 Task: Update the saved search to include outdoor parking.
Action: Mouse moved to (318, 240)
Screenshot: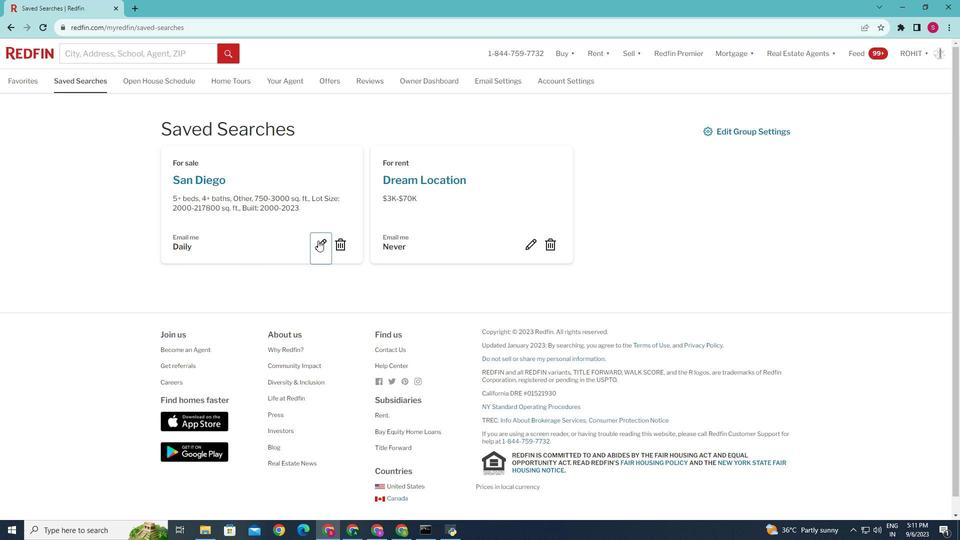 
Action: Mouse pressed left at (318, 240)
Screenshot: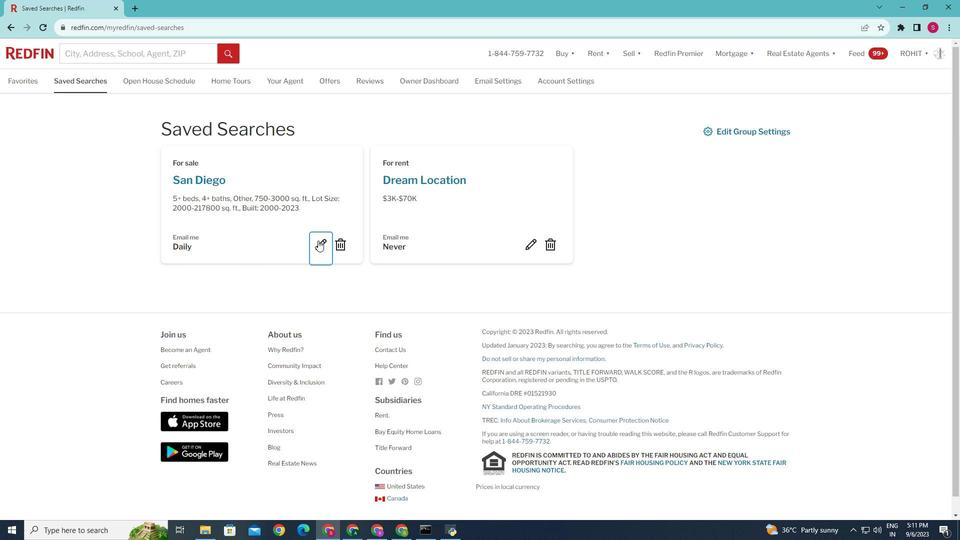 
Action: Mouse moved to (487, 260)
Screenshot: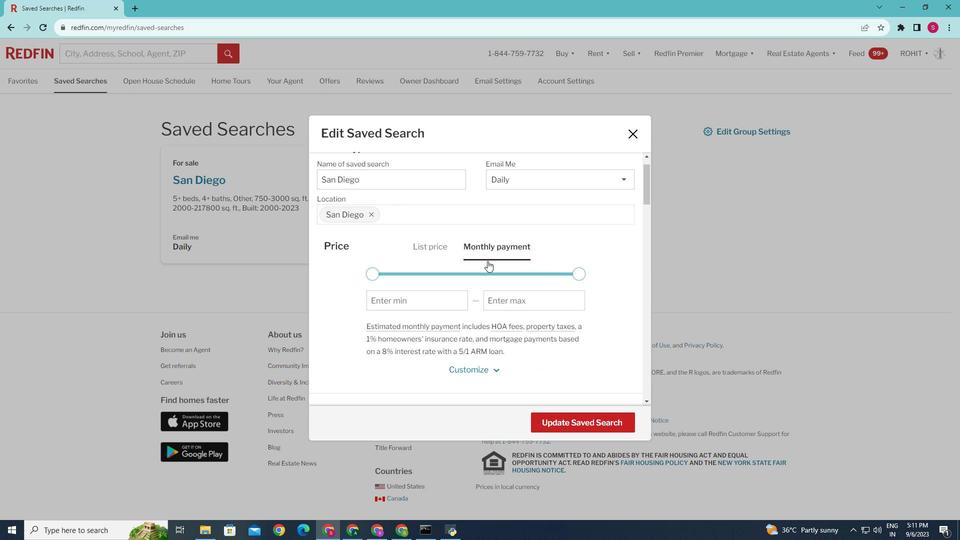 
Action: Mouse scrolled (487, 260) with delta (0, 0)
Screenshot: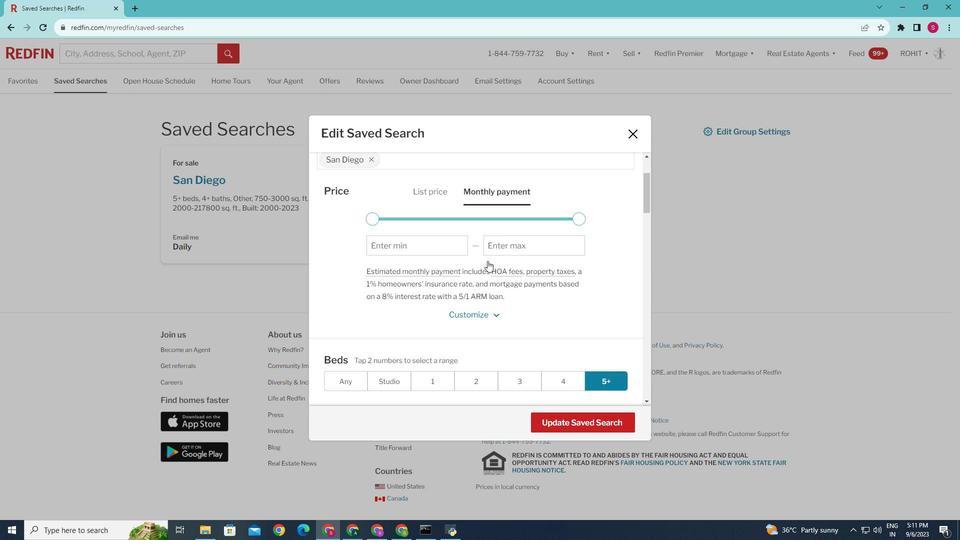 
Action: Mouse moved to (487, 261)
Screenshot: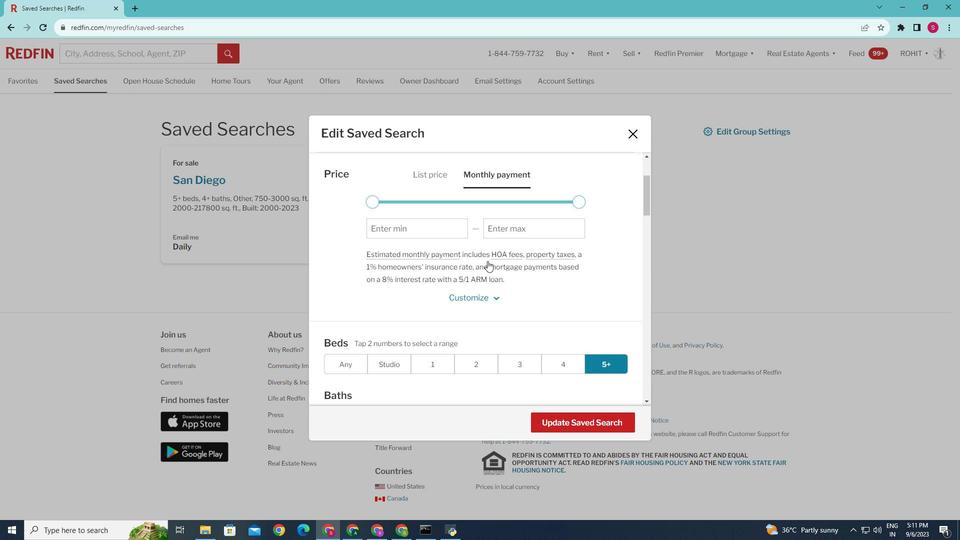 
Action: Mouse scrolled (487, 260) with delta (0, 0)
Screenshot: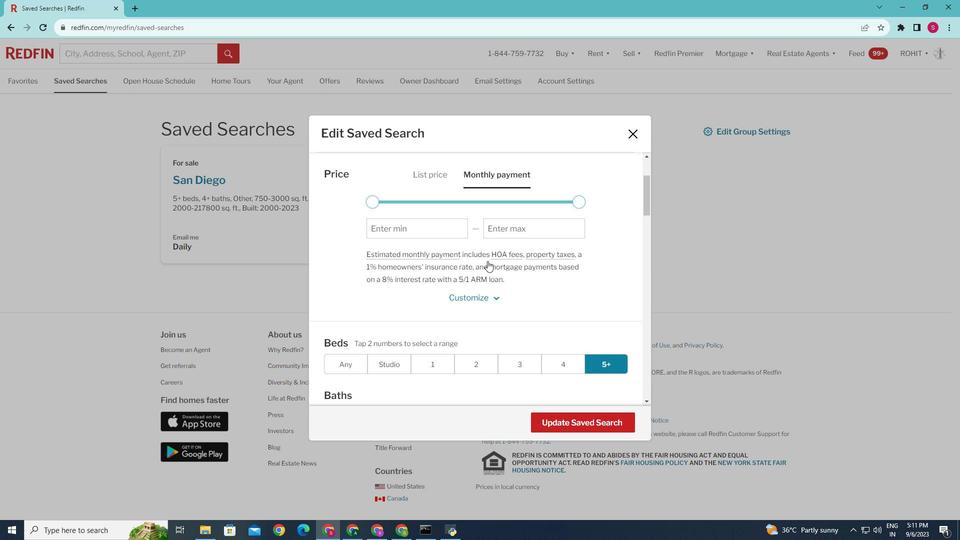 
Action: Mouse scrolled (487, 260) with delta (0, 0)
Screenshot: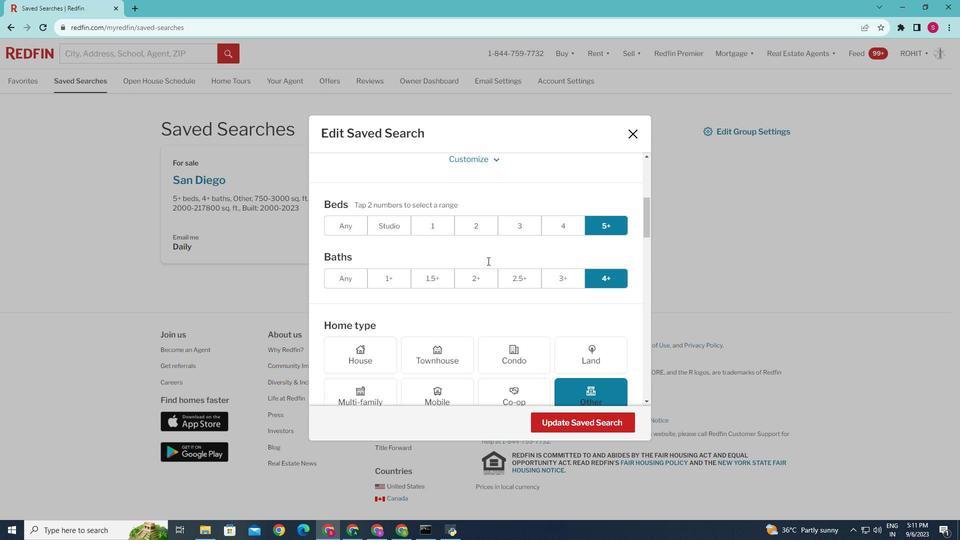 
Action: Mouse scrolled (487, 260) with delta (0, 0)
Screenshot: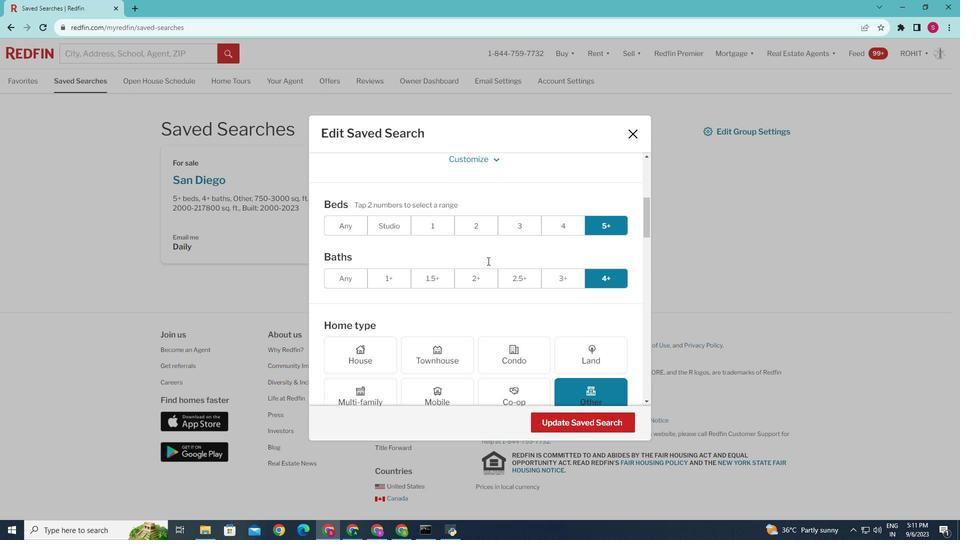 
Action: Mouse scrolled (487, 260) with delta (0, 0)
Screenshot: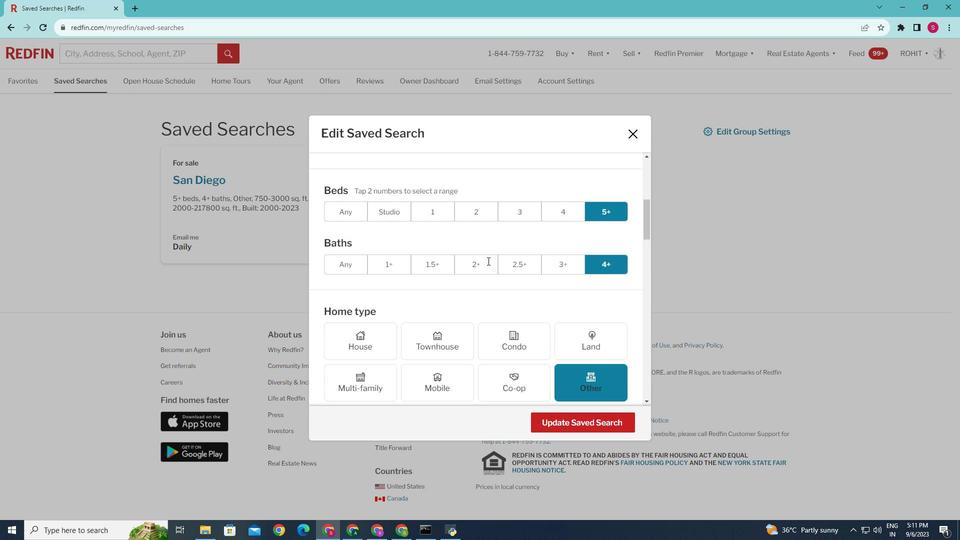 
Action: Mouse scrolled (487, 260) with delta (0, 0)
Screenshot: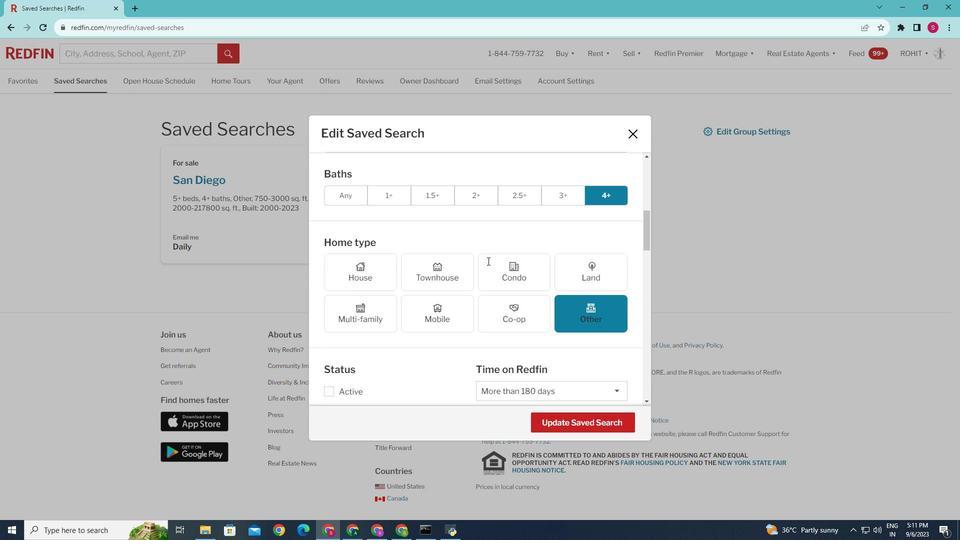 
Action: Mouse scrolled (487, 260) with delta (0, 0)
Screenshot: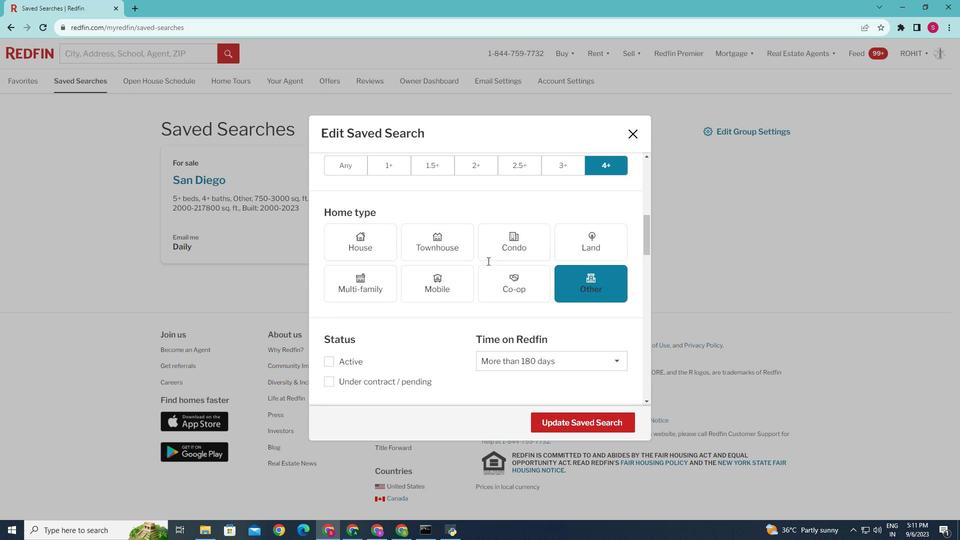 
Action: Mouse scrolled (487, 260) with delta (0, 0)
Screenshot: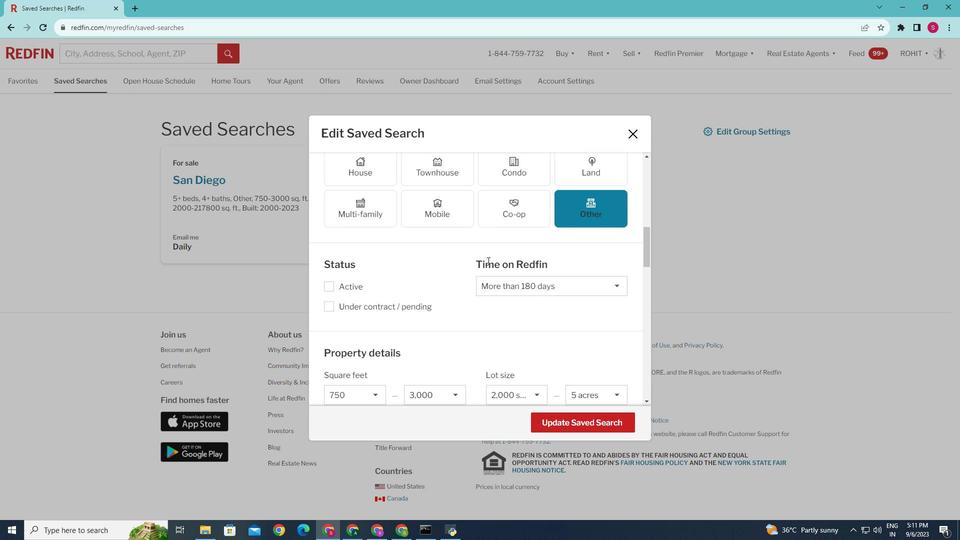 
Action: Mouse scrolled (487, 260) with delta (0, 0)
Screenshot: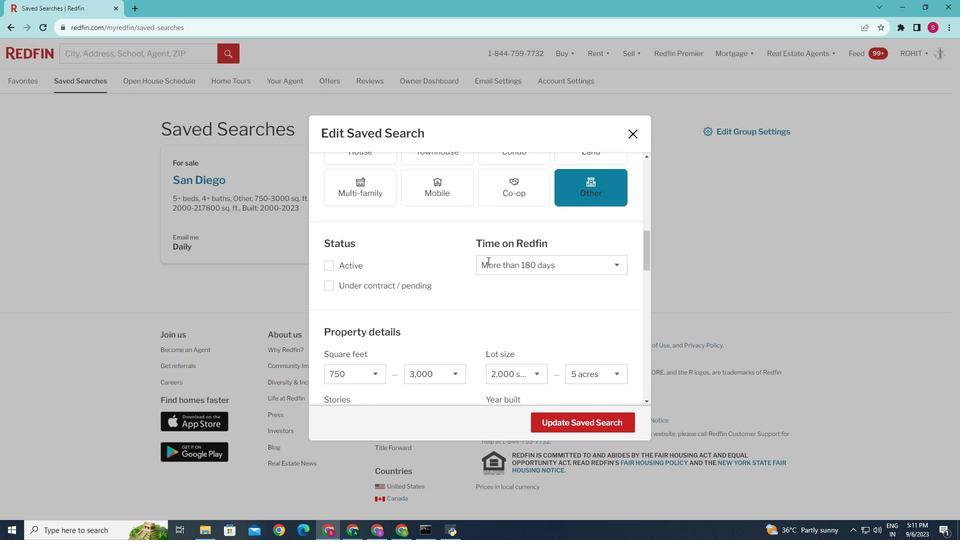 
Action: Mouse scrolled (487, 260) with delta (0, 0)
Screenshot: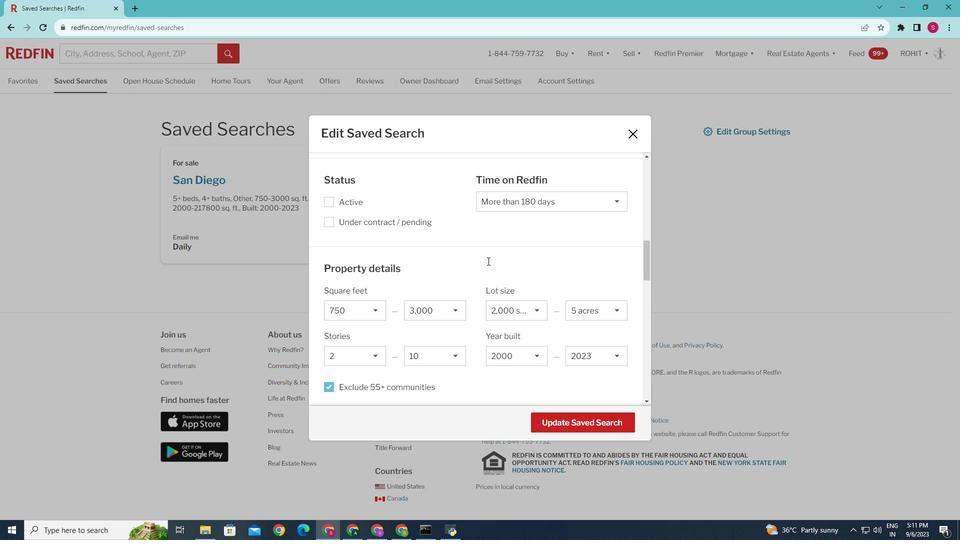 
Action: Mouse scrolled (487, 260) with delta (0, 0)
Screenshot: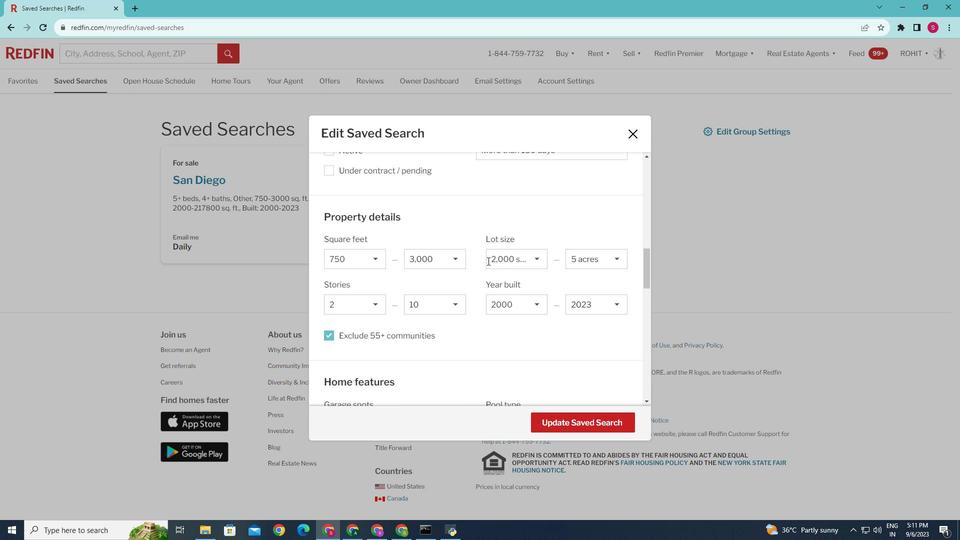 
Action: Mouse scrolled (487, 260) with delta (0, 0)
Screenshot: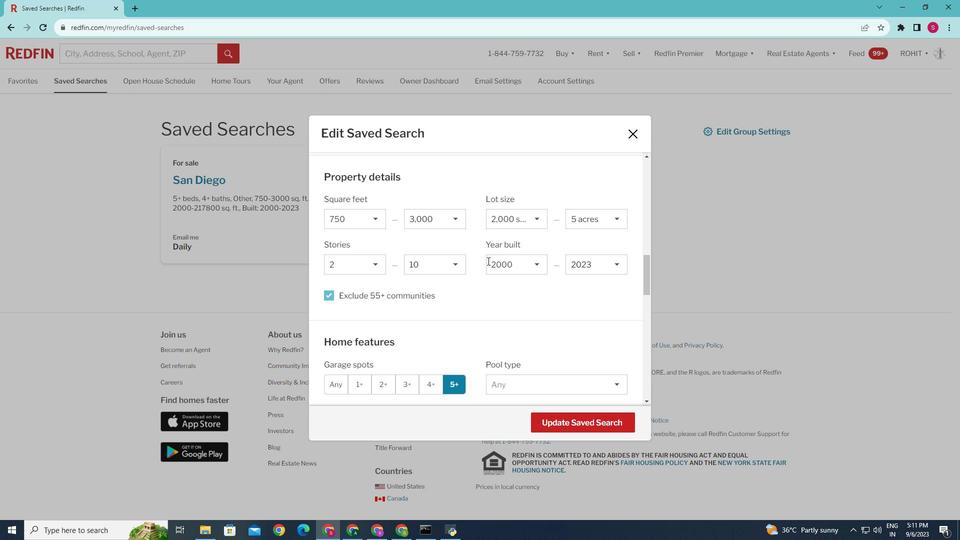 
Action: Mouse moved to (409, 297)
Screenshot: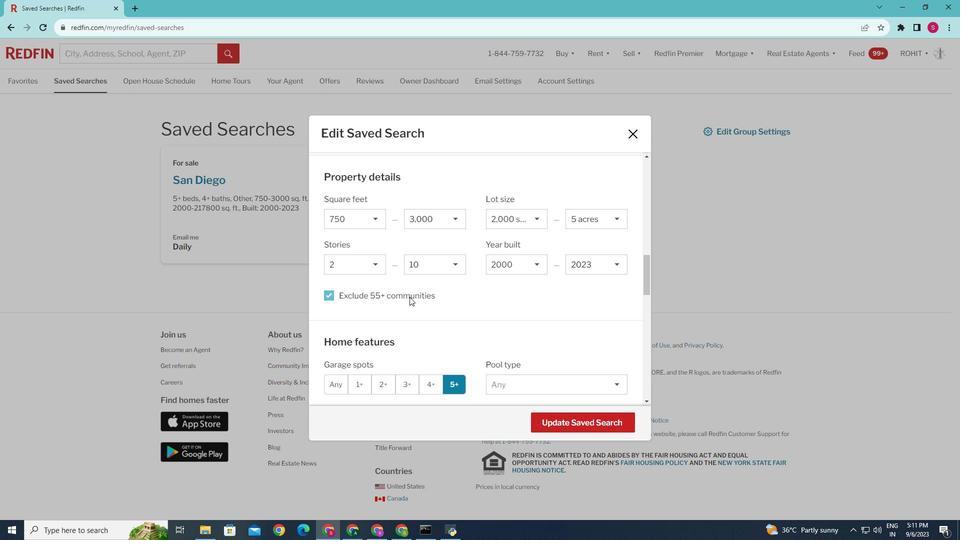 
Action: Mouse scrolled (409, 296) with delta (0, 0)
Screenshot: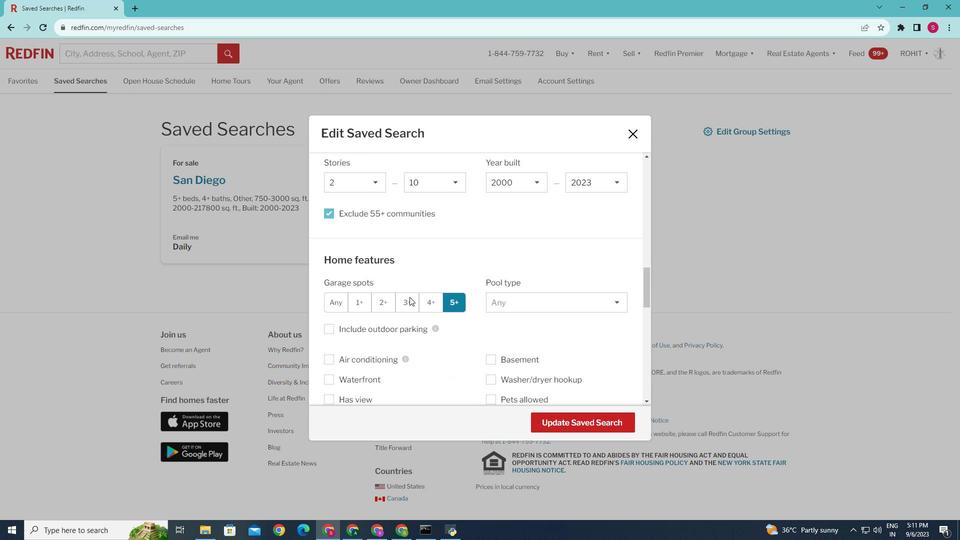 
Action: Mouse scrolled (409, 296) with delta (0, 0)
Screenshot: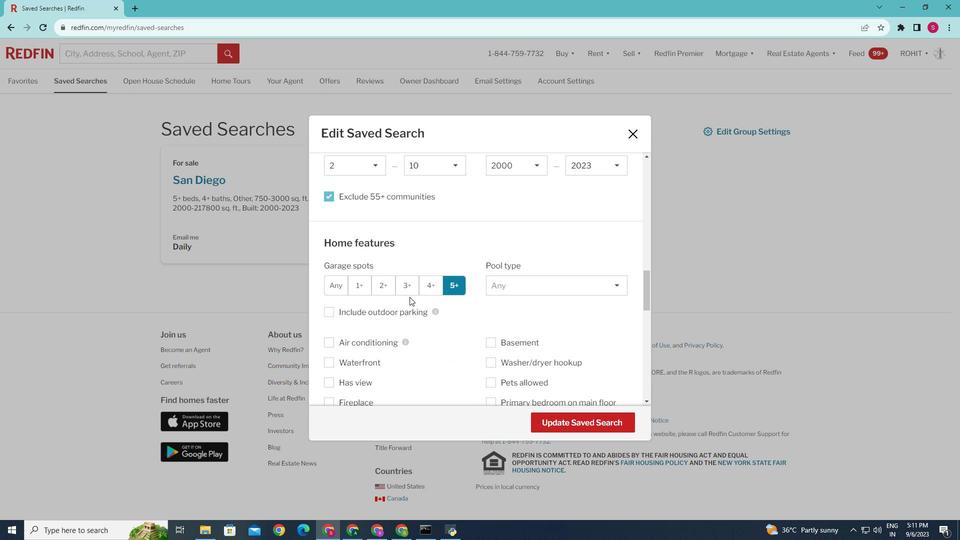 
Action: Mouse scrolled (409, 296) with delta (0, 0)
Screenshot: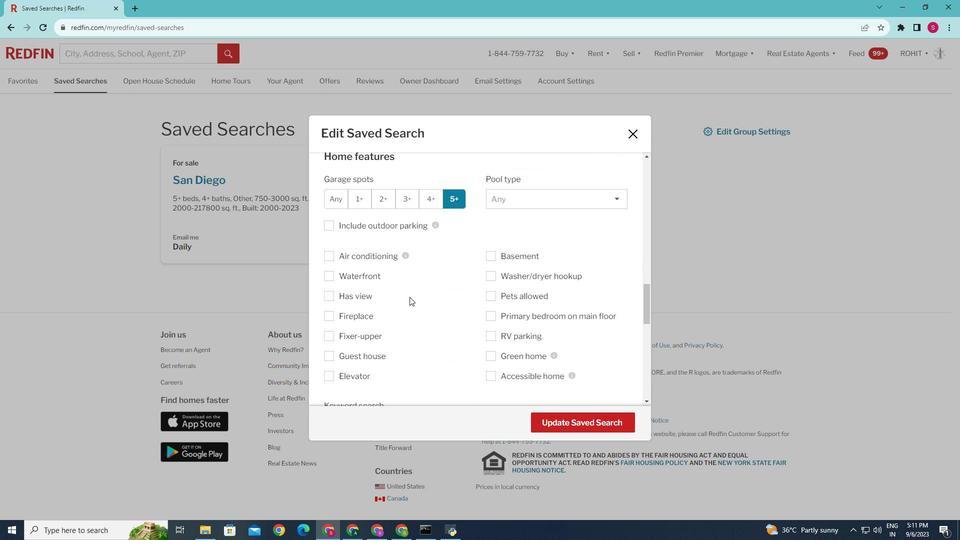 
Action: Mouse scrolled (409, 296) with delta (0, 0)
Screenshot: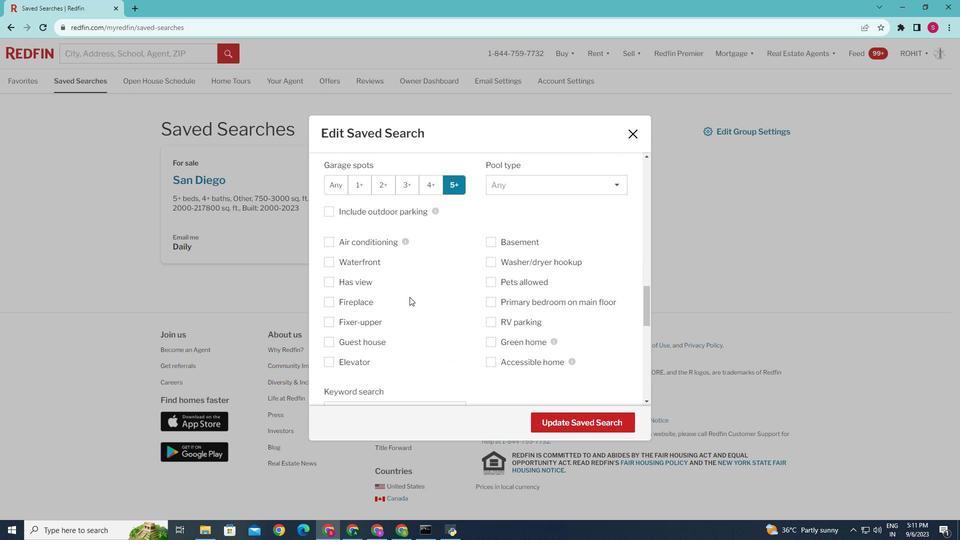 
Action: Mouse moved to (328, 212)
Screenshot: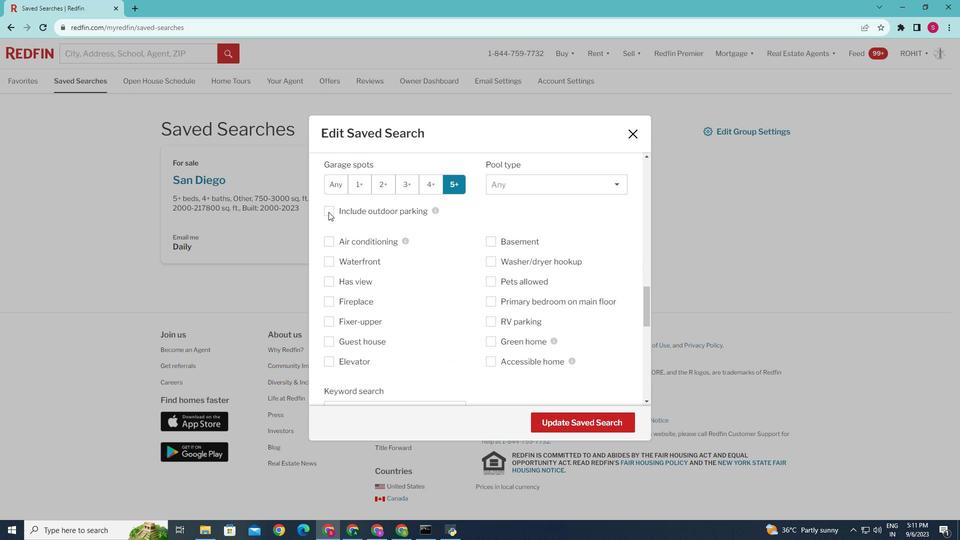 
Action: Mouse pressed left at (328, 212)
Screenshot: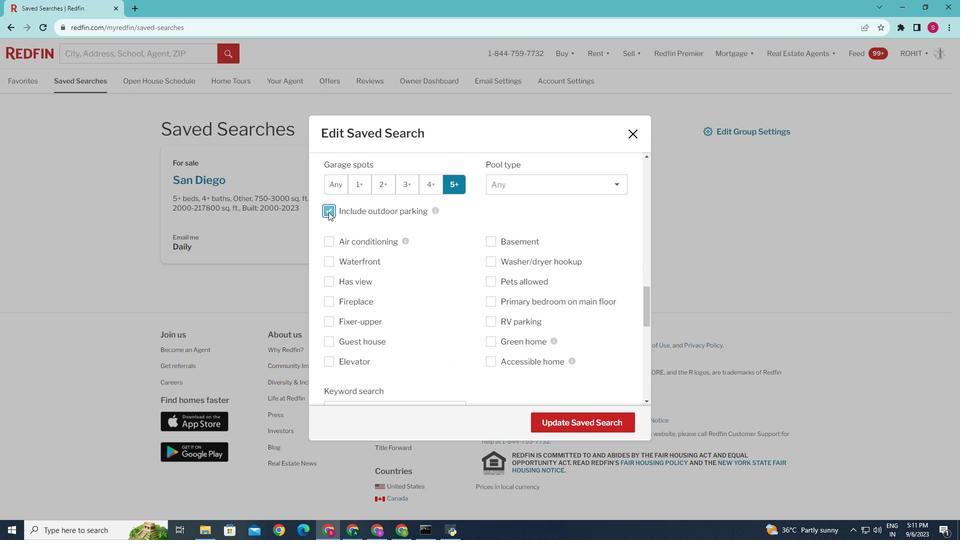 
Action: Mouse moved to (542, 423)
Screenshot: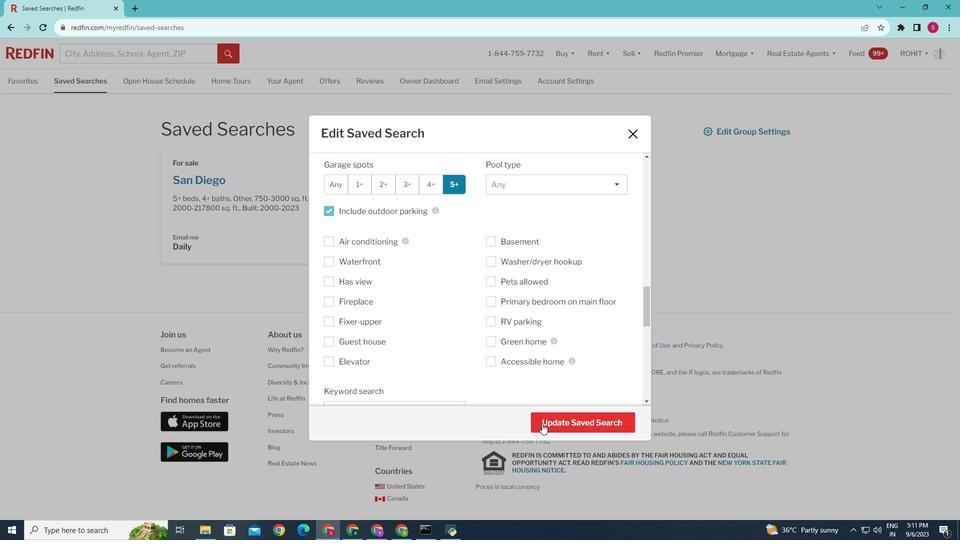 
Action: Mouse pressed left at (542, 423)
Screenshot: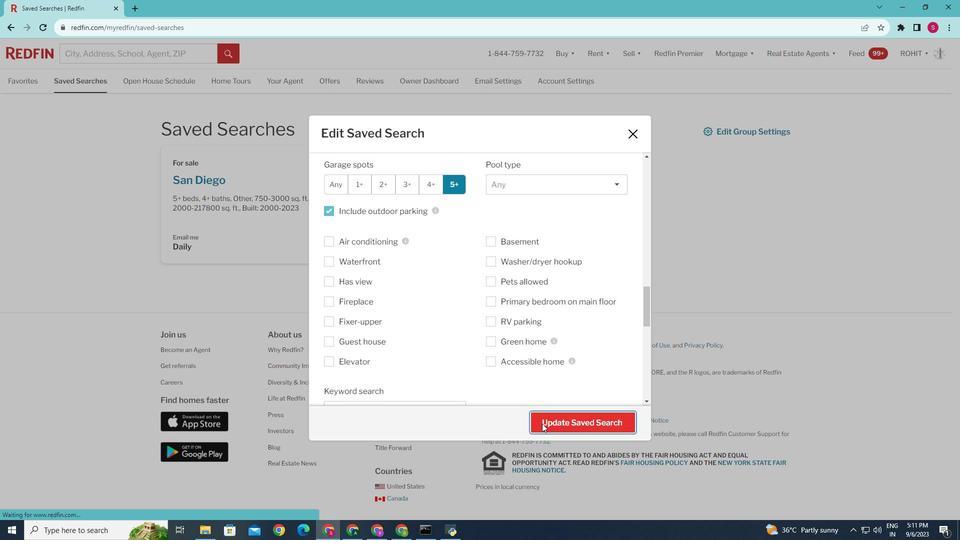 
Action: Mouse moved to (535, 415)
Screenshot: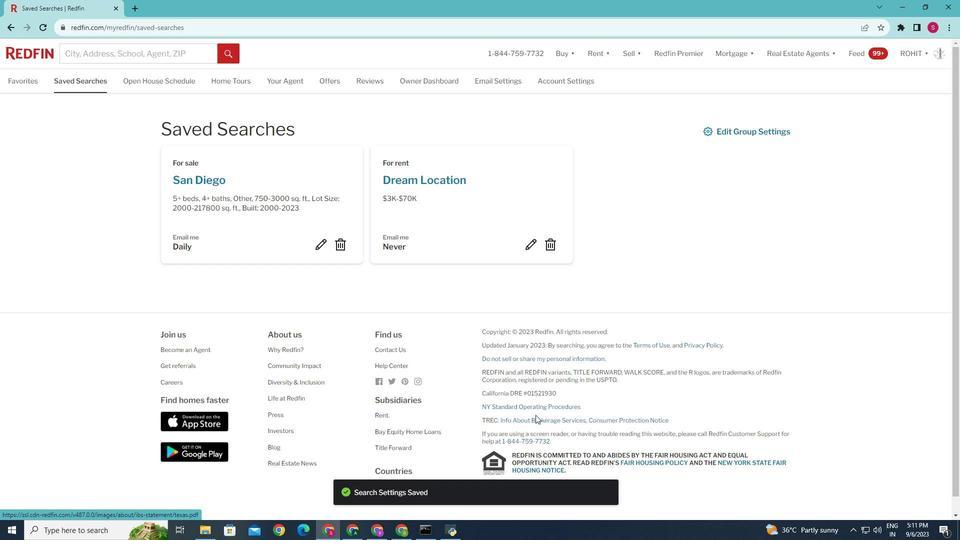 
